 Task: Calculate the distance between Portland and Bangor.
Action: Mouse moved to (239, 51)
Screenshot: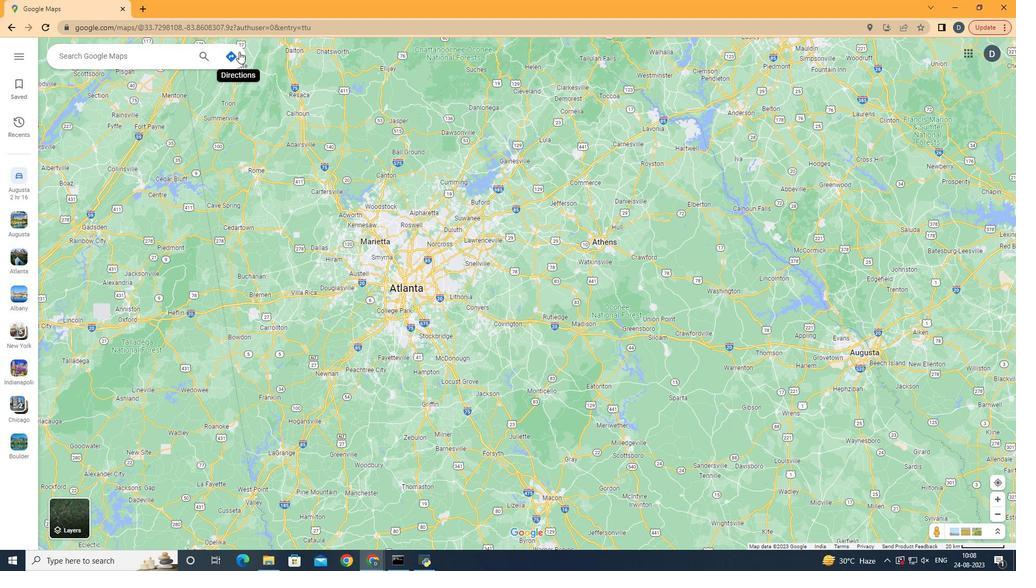 
Action: Mouse pressed left at (239, 51)
Screenshot: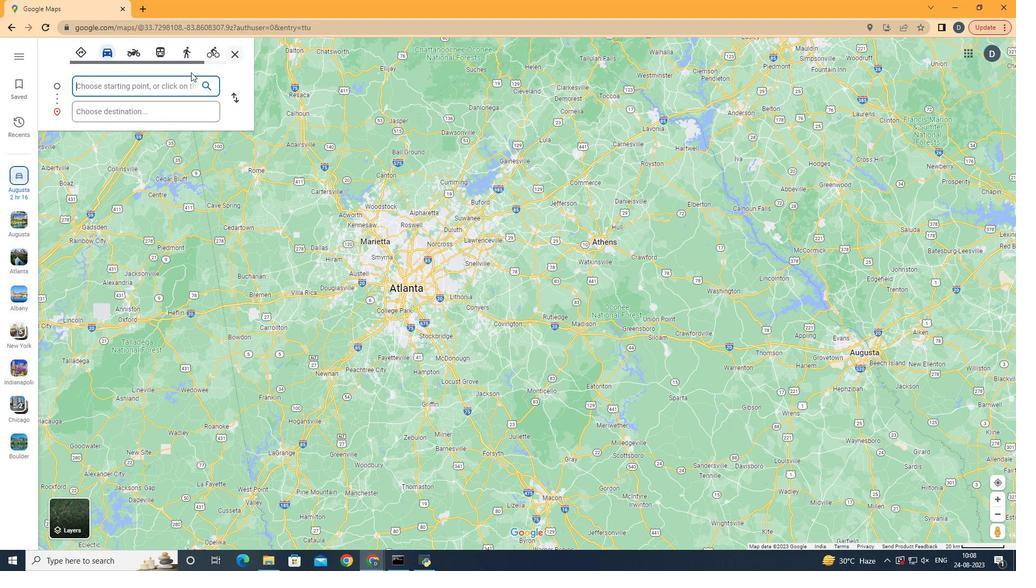 
Action: Mouse moved to (136, 89)
Screenshot: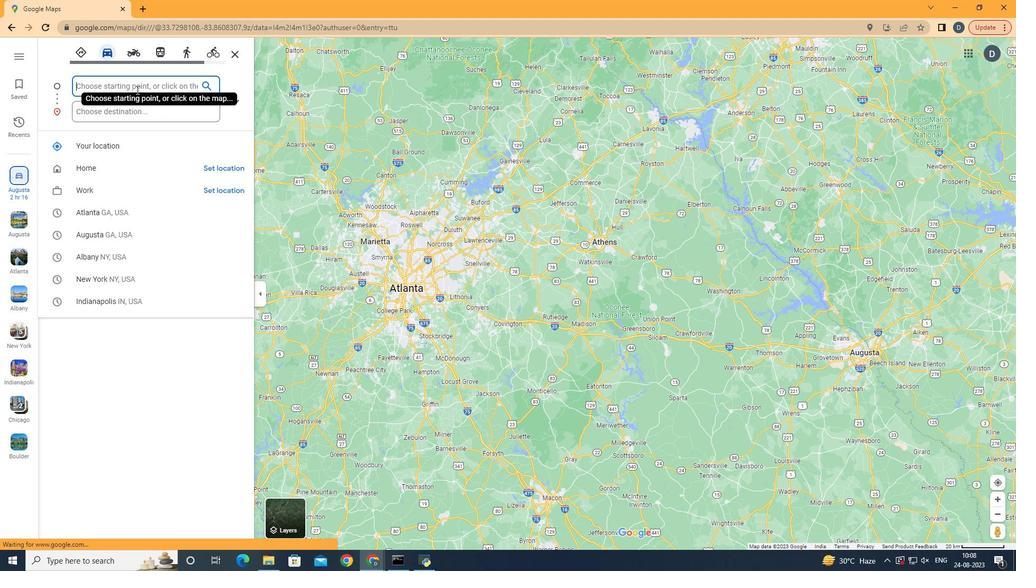 
Action: Mouse pressed left at (136, 89)
Screenshot: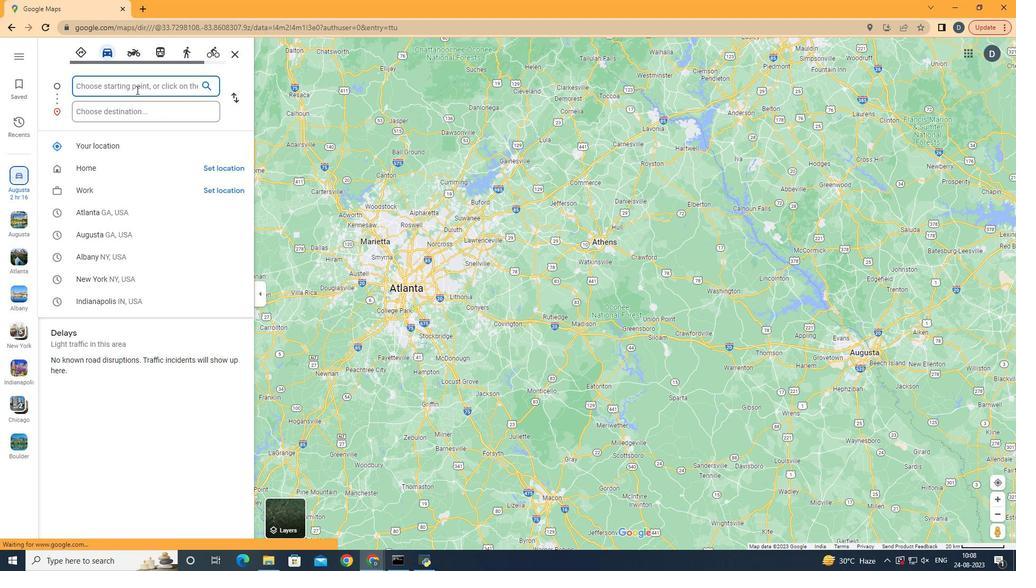 
Action: Key pressed <Key.shift><Key.shift><Key.shift><Key.shift><Key.shift>Portland
Screenshot: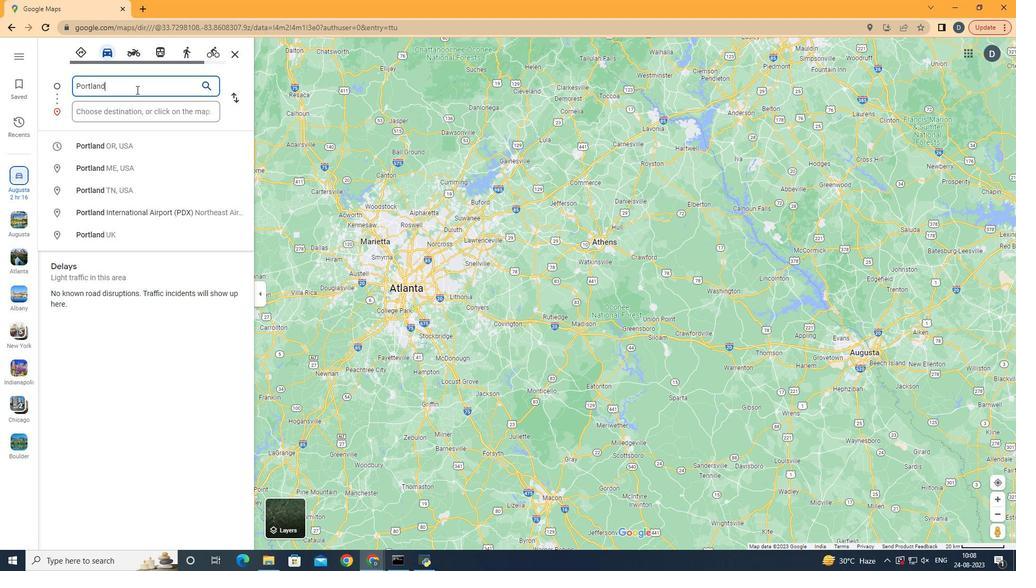 
Action: Mouse moved to (142, 139)
Screenshot: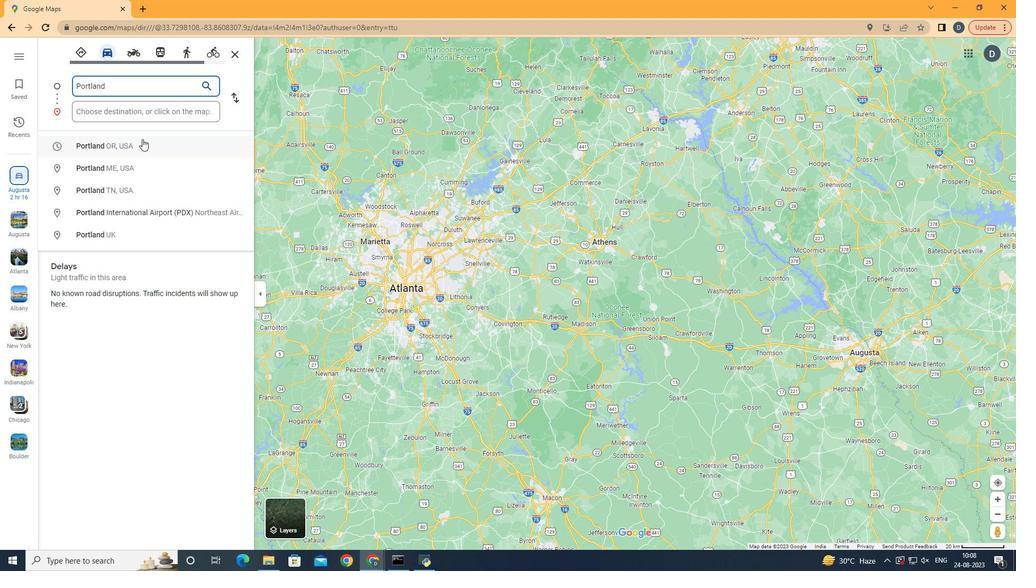
Action: Mouse pressed left at (142, 139)
Screenshot: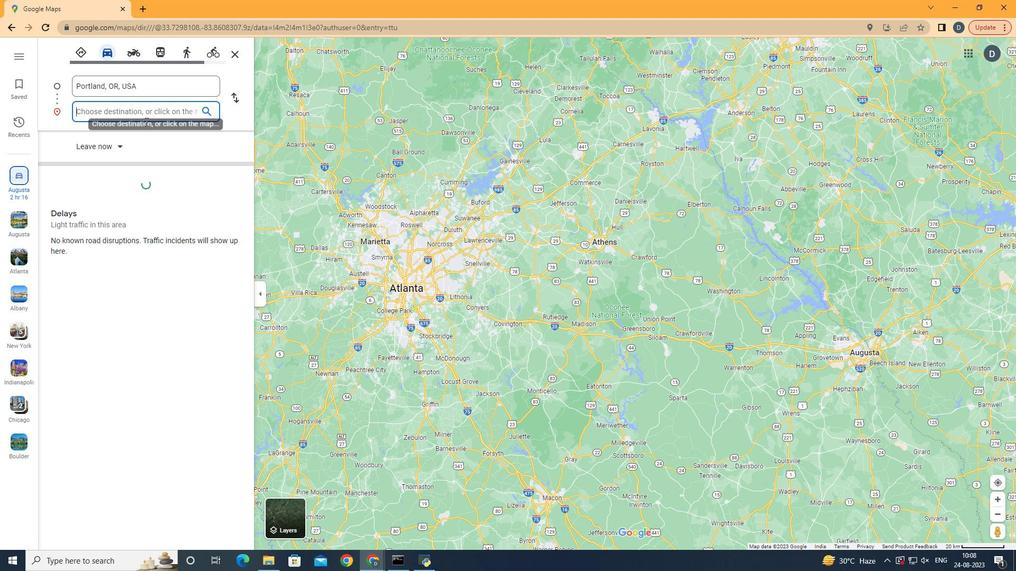 
Action: Mouse moved to (145, 116)
Screenshot: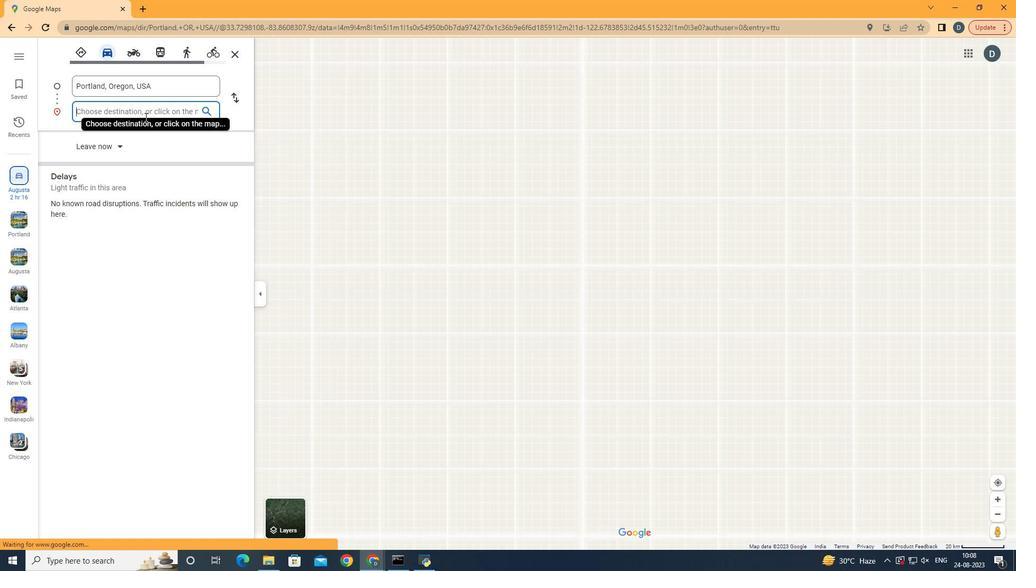 
Action: Mouse pressed left at (145, 116)
Screenshot: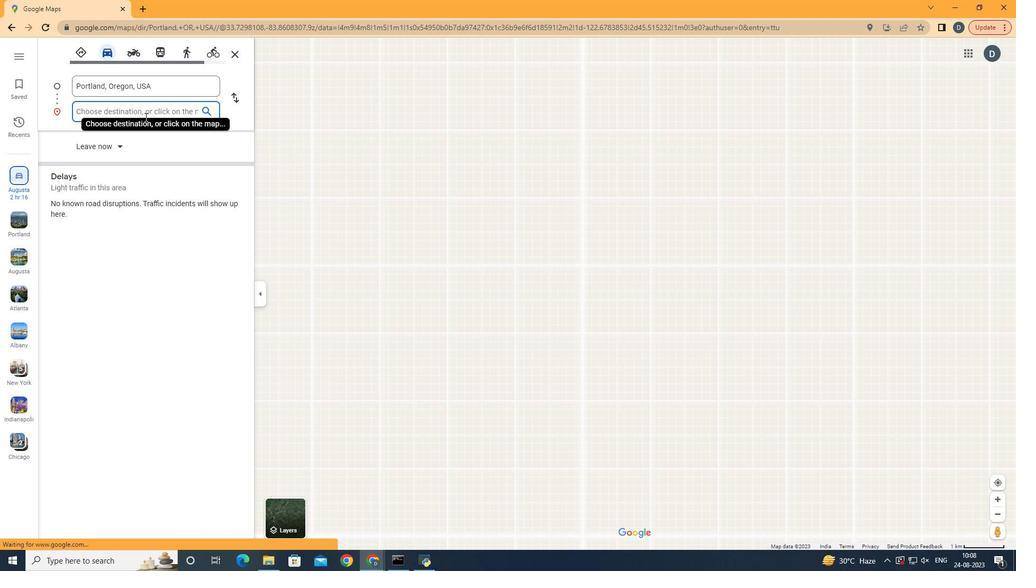 
Action: Key pressed <Key.shift><Key.shift><Key.shift><Key.shift>Bangor
Screenshot: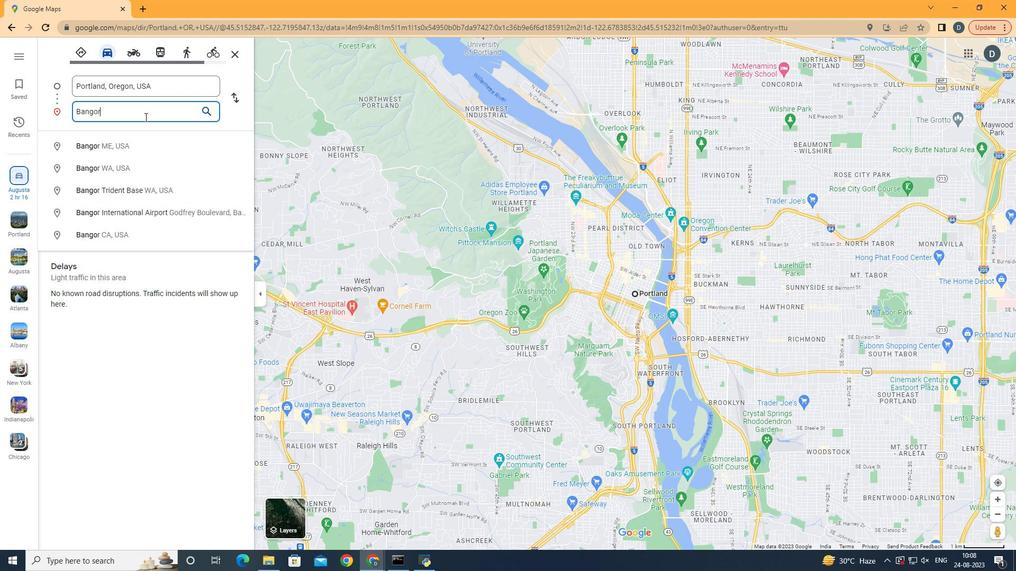
Action: Mouse moved to (160, 143)
Screenshot: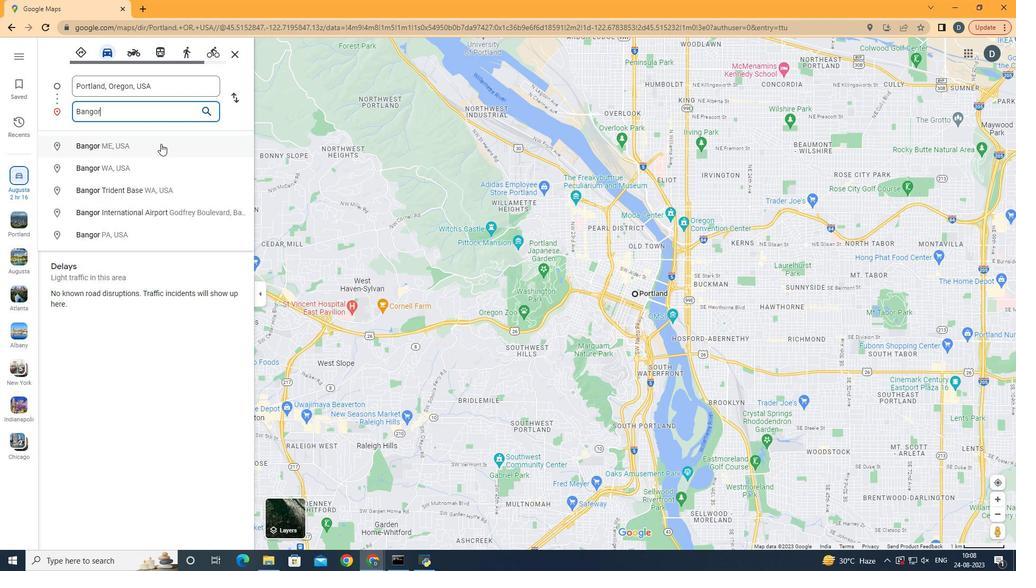 
Action: Mouse pressed left at (160, 143)
Screenshot: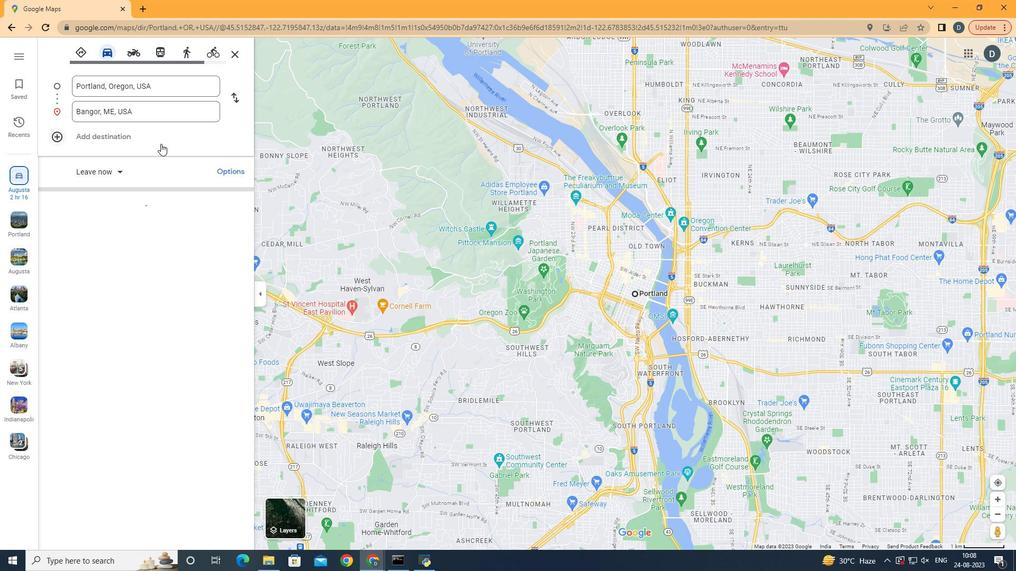 
Action: Mouse moved to (458, 518)
Screenshot: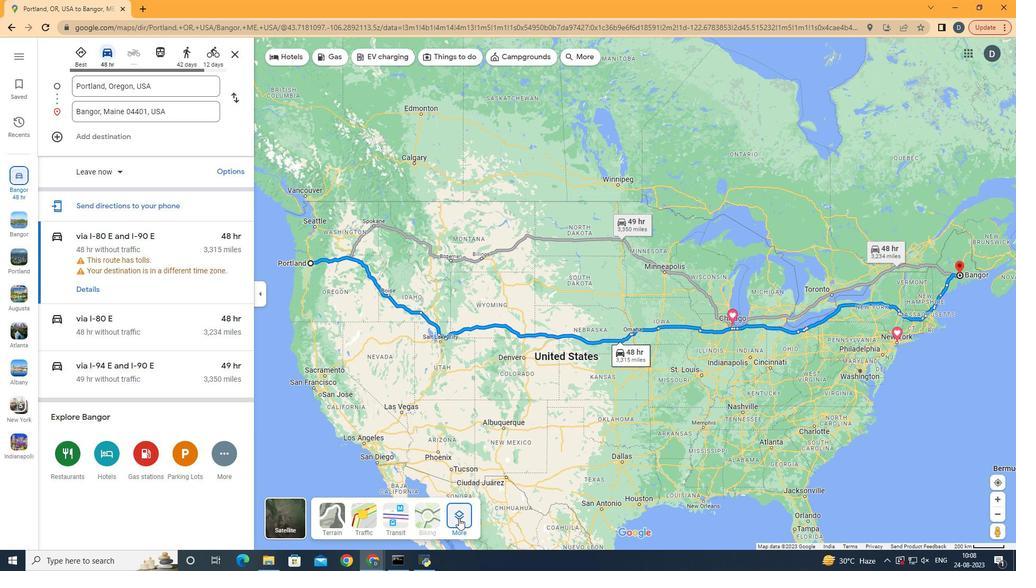 
Action: Mouse pressed left at (458, 518)
Screenshot: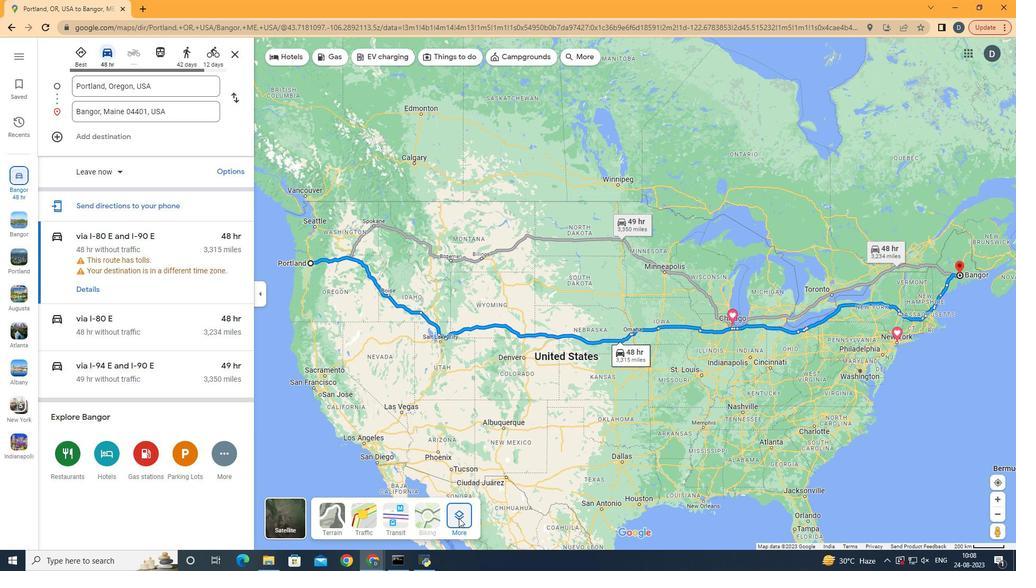 
Action: Mouse moved to (359, 420)
Screenshot: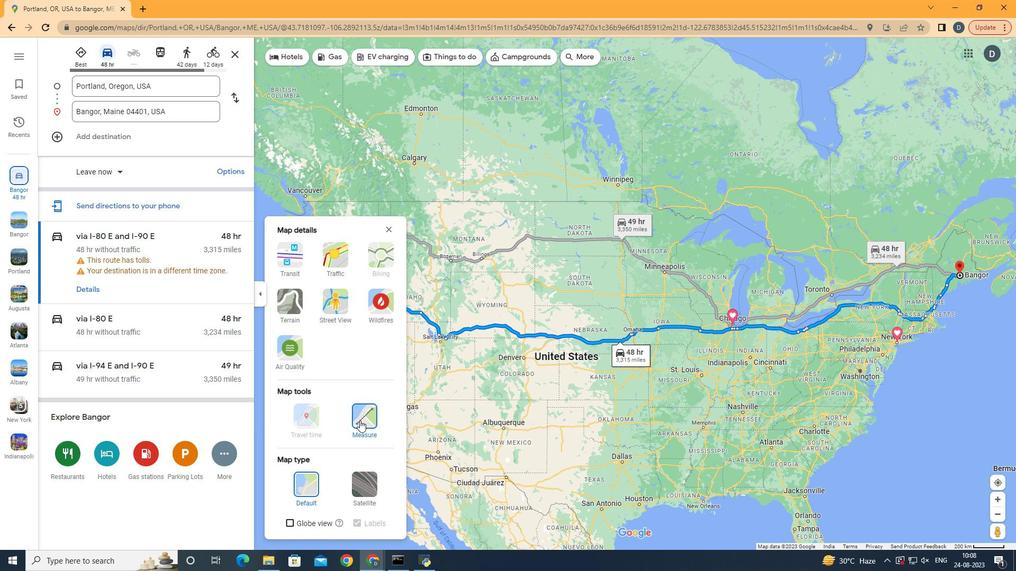 
Action: Mouse pressed left at (359, 420)
Screenshot: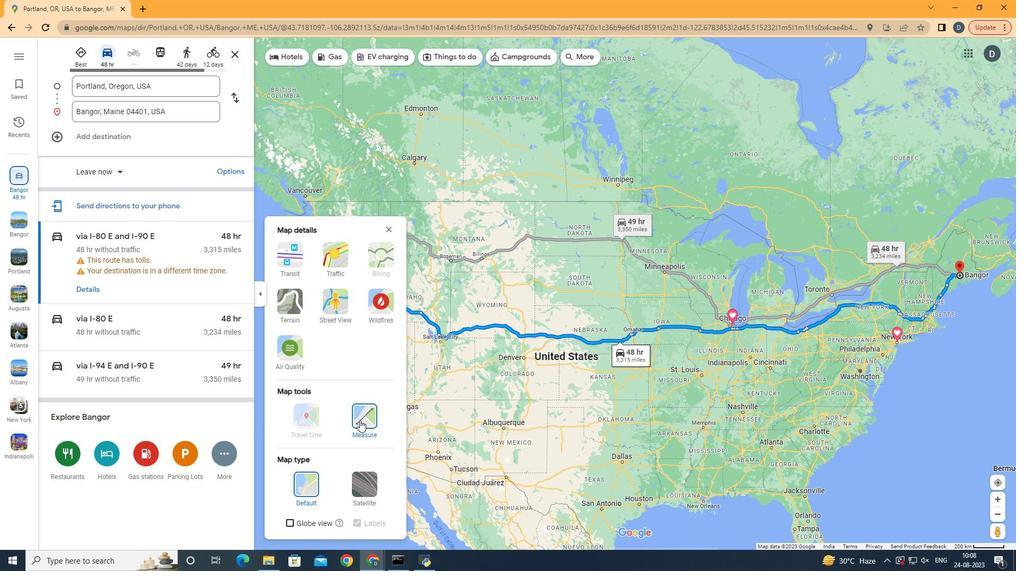 
Action: Mouse moved to (391, 231)
Screenshot: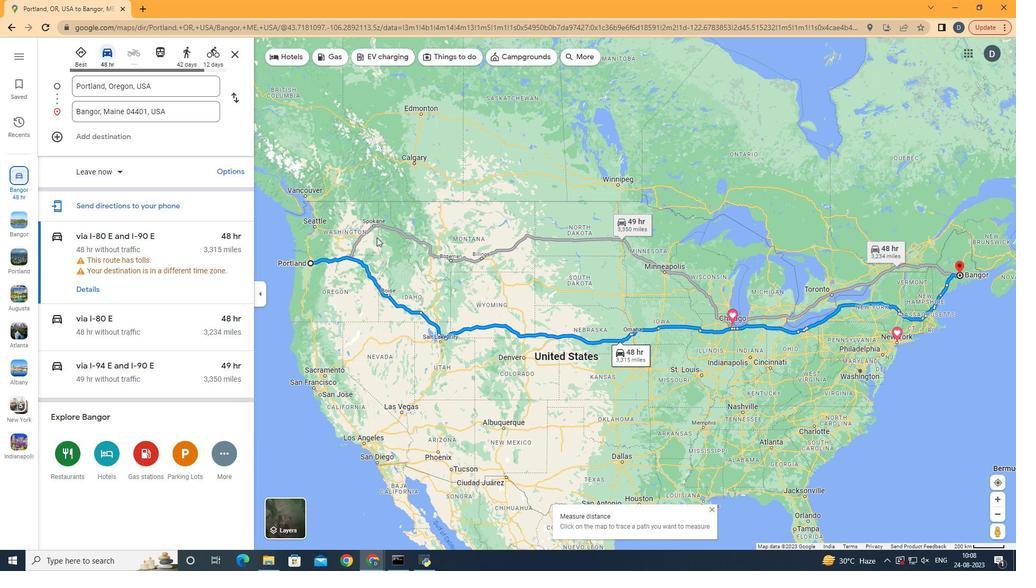 
Action: Mouse pressed left at (391, 231)
Screenshot: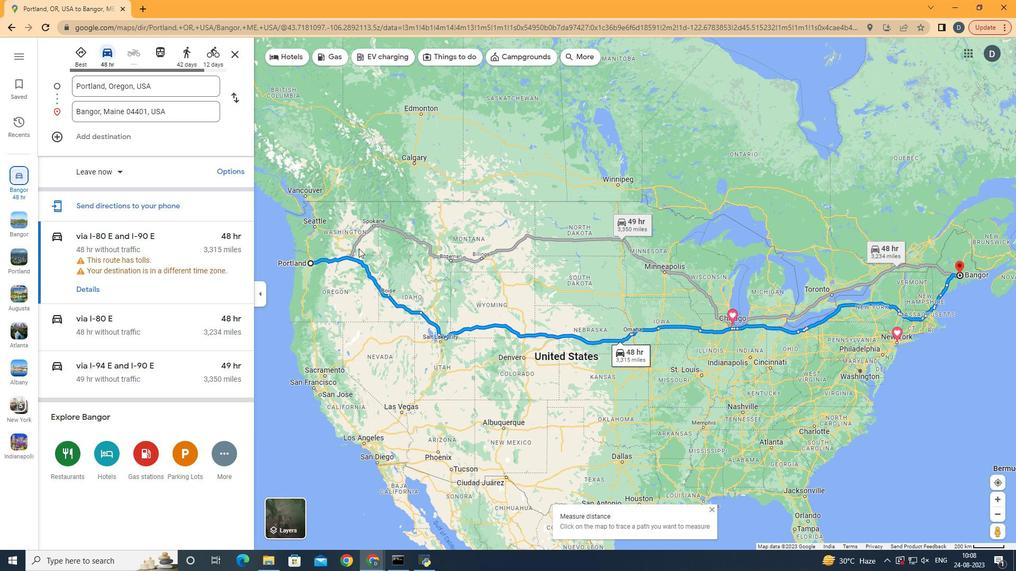 
Action: Mouse moved to (309, 262)
Screenshot: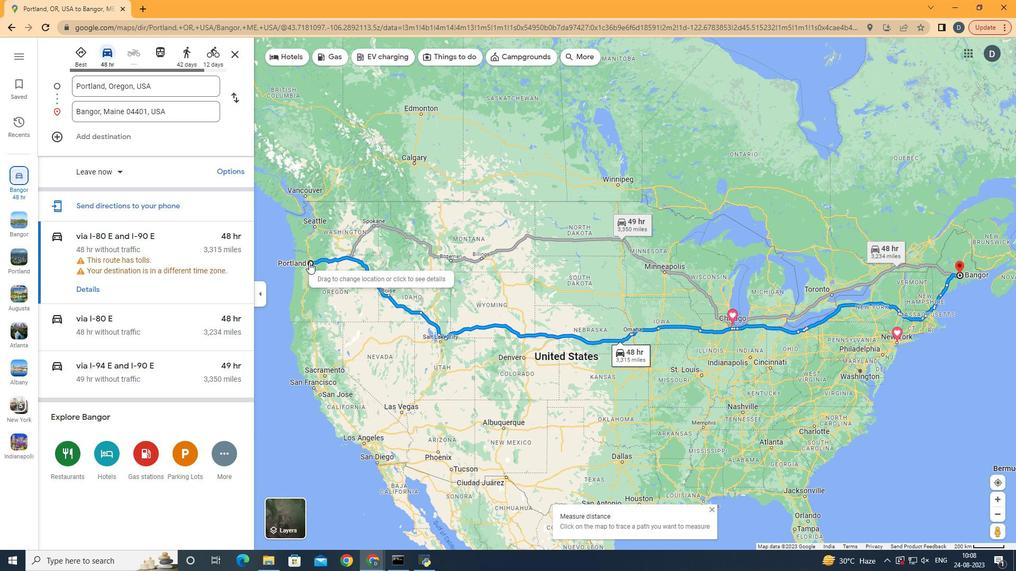 
Action: Mouse pressed left at (309, 262)
Screenshot: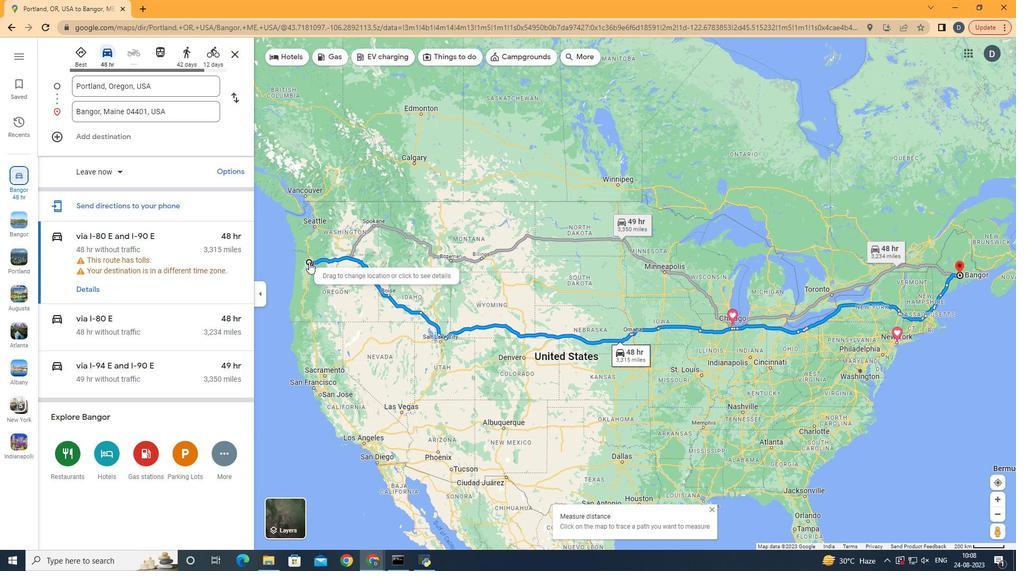 
Action: Mouse moved to (959, 276)
Screenshot: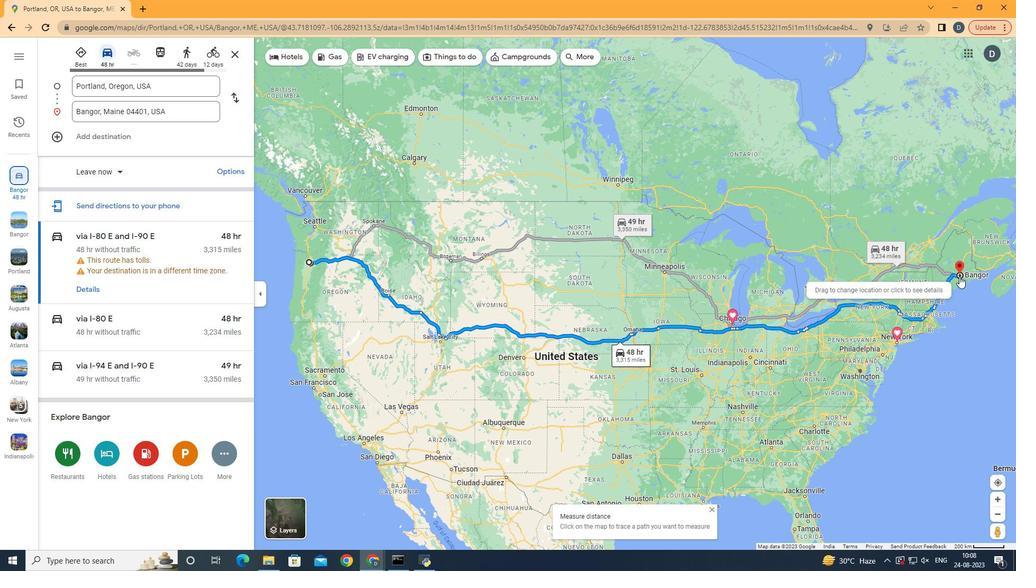 
Action: Mouse pressed left at (959, 276)
Screenshot: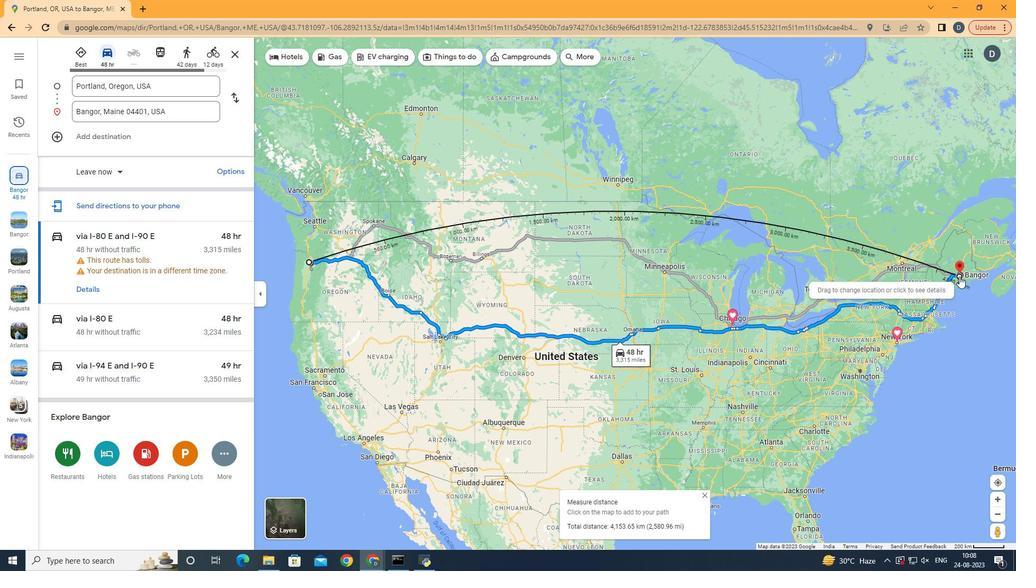 
Action: Mouse moved to (685, 528)
Screenshot: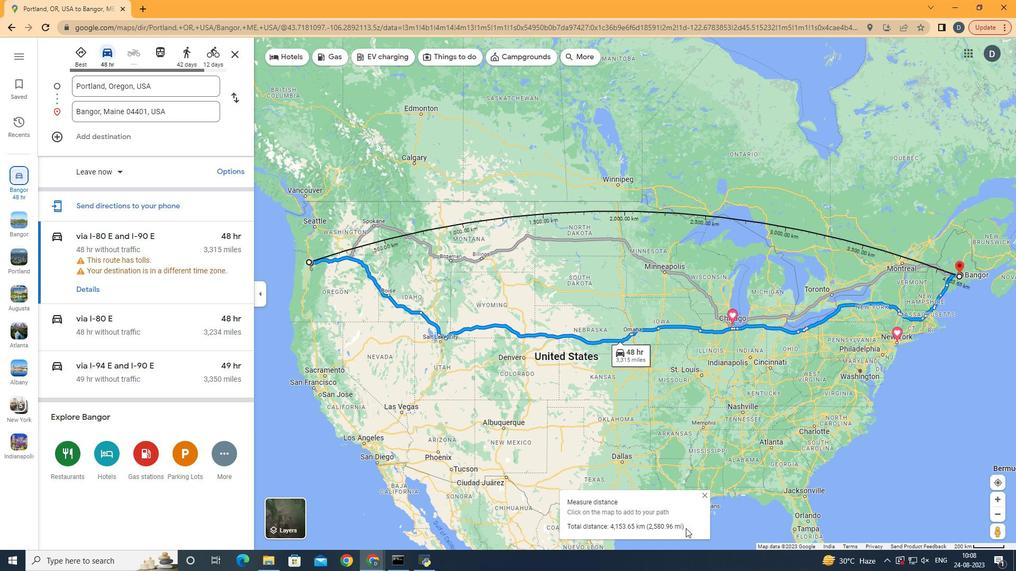
